 Task: Select the option "Only Workspace admins" in board creation restrictions.
Action: Mouse moved to (776, 342)
Screenshot: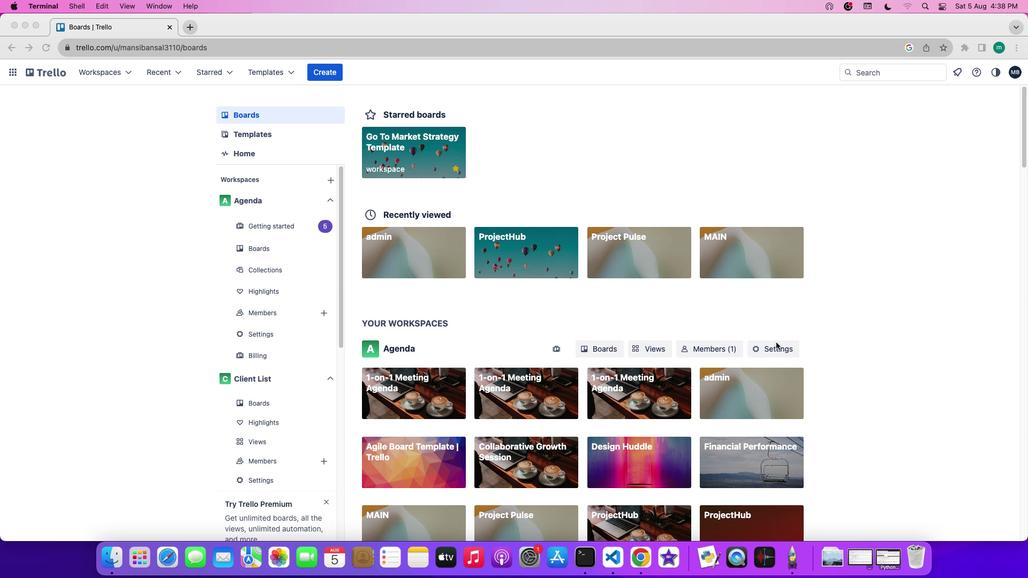 
Action: Mouse pressed left at (776, 342)
Screenshot: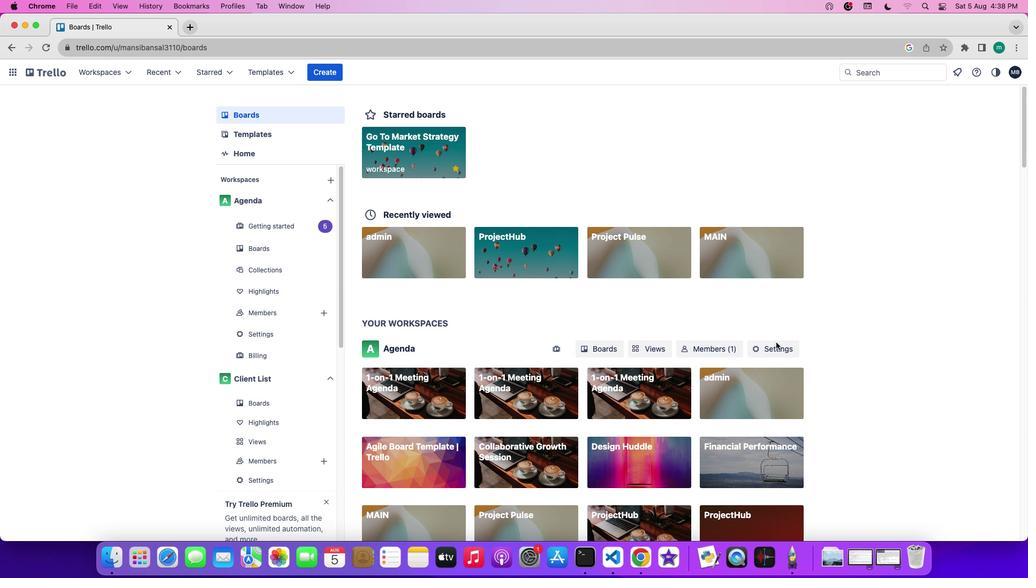 
Action: Mouse moved to (772, 348)
Screenshot: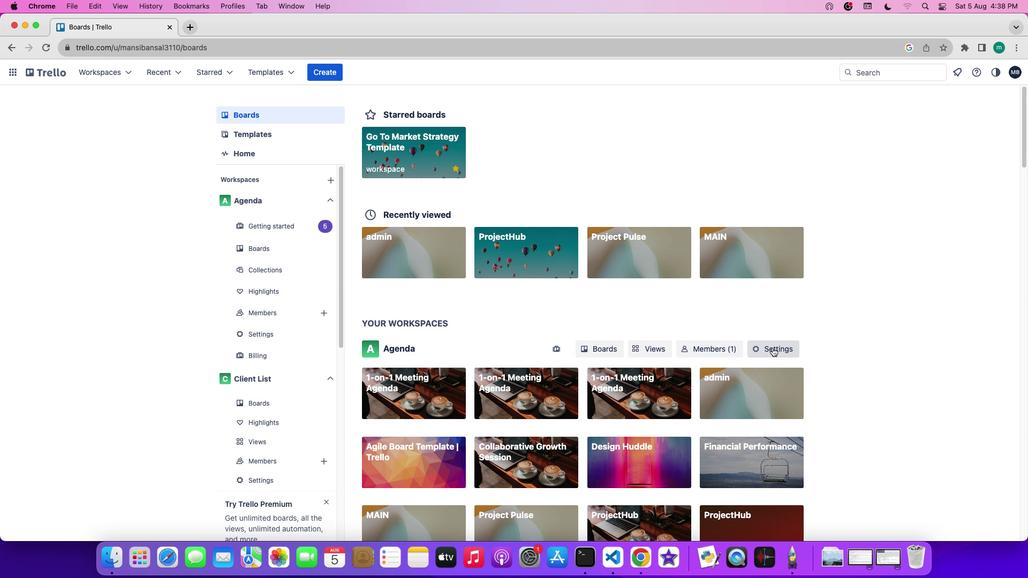 
Action: Mouse pressed left at (772, 348)
Screenshot: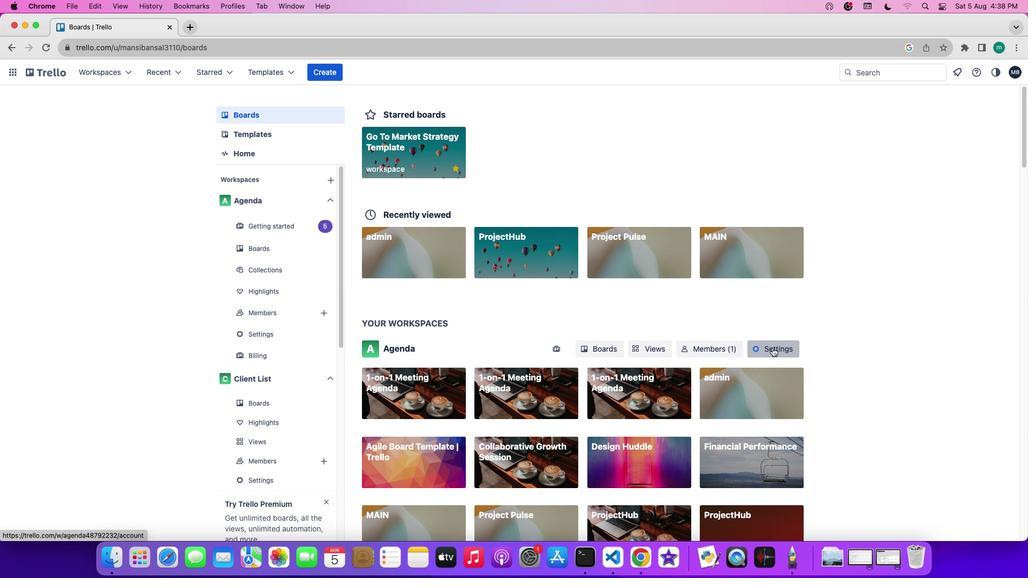 
Action: Mouse moved to (701, 430)
Screenshot: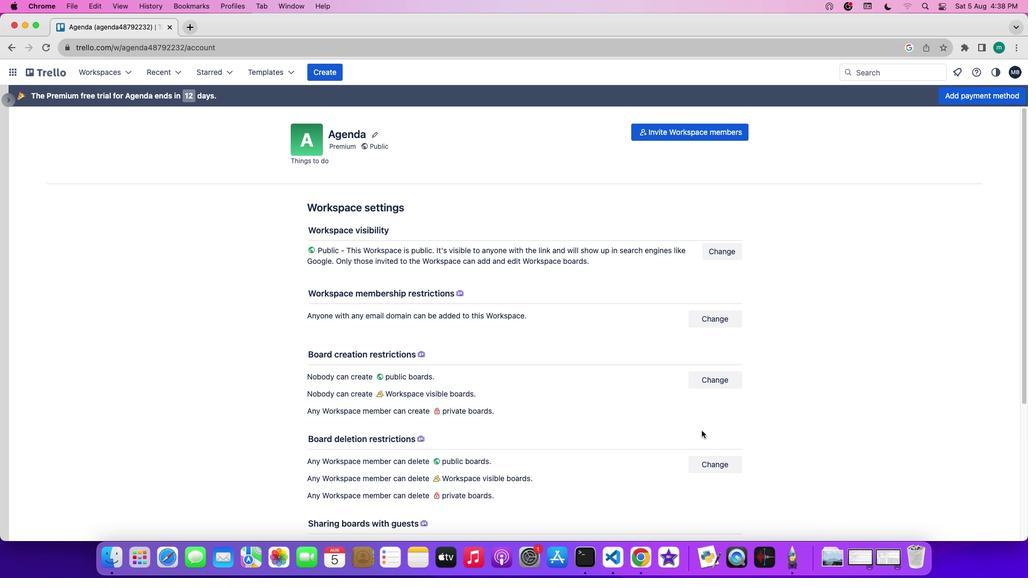 
Action: Mouse scrolled (701, 430) with delta (0, 0)
Screenshot: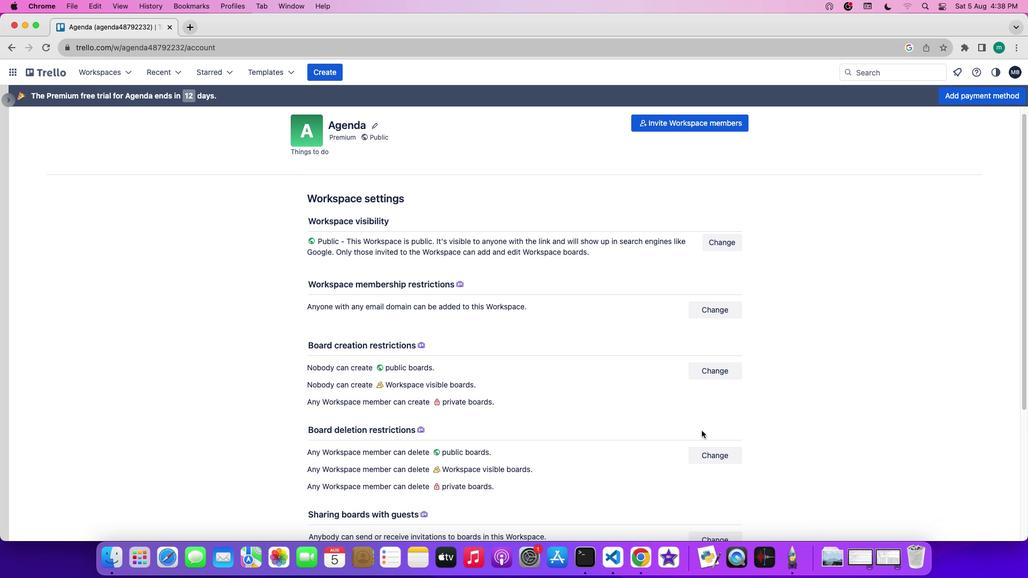 
Action: Mouse scrolled (701, 430) with delta (0, 0)
Screenshot: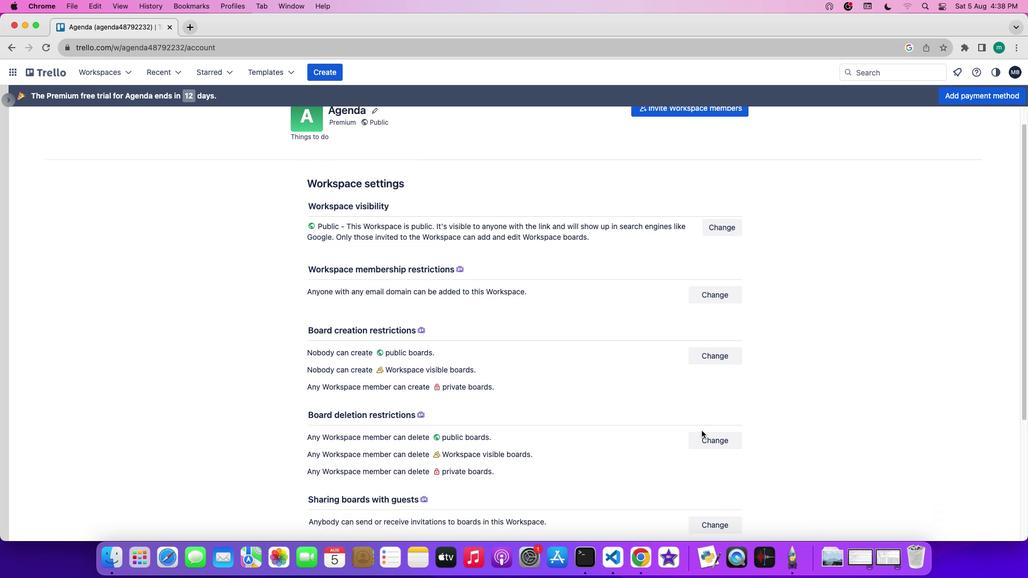 
Action: Mouse scrolled (701, 430) with delta (0, -1)
Screenshot: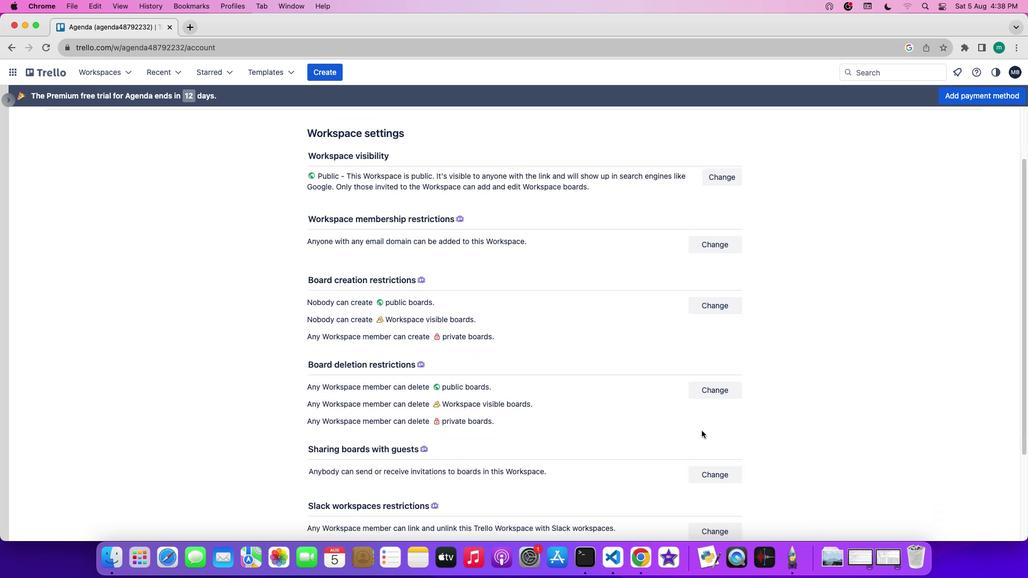 
Action: Mouse scrolled (701, 430) with delta (0, -1)
Screenshot: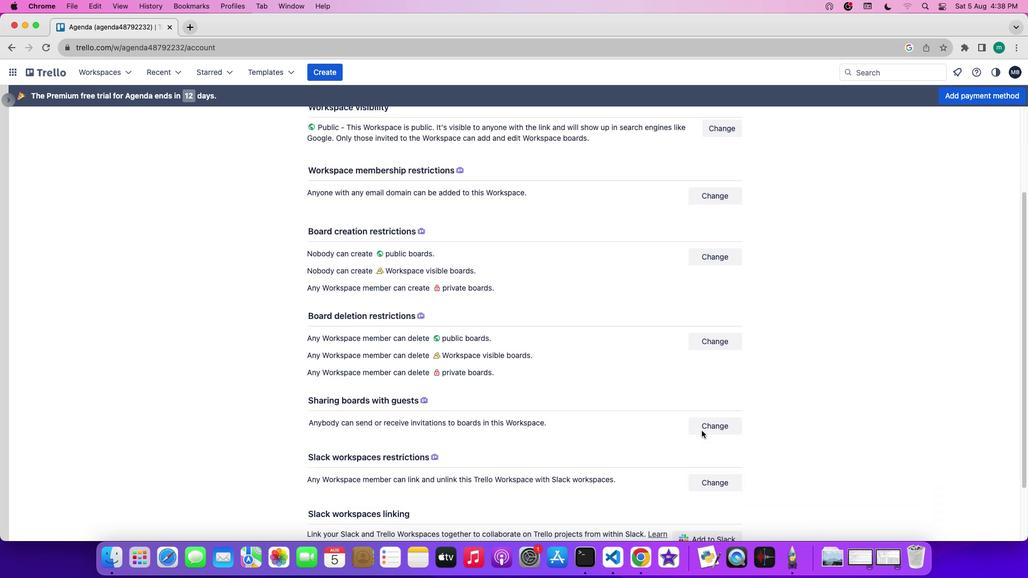 
Action: Mouse moved to (724, 228)
Screenshot: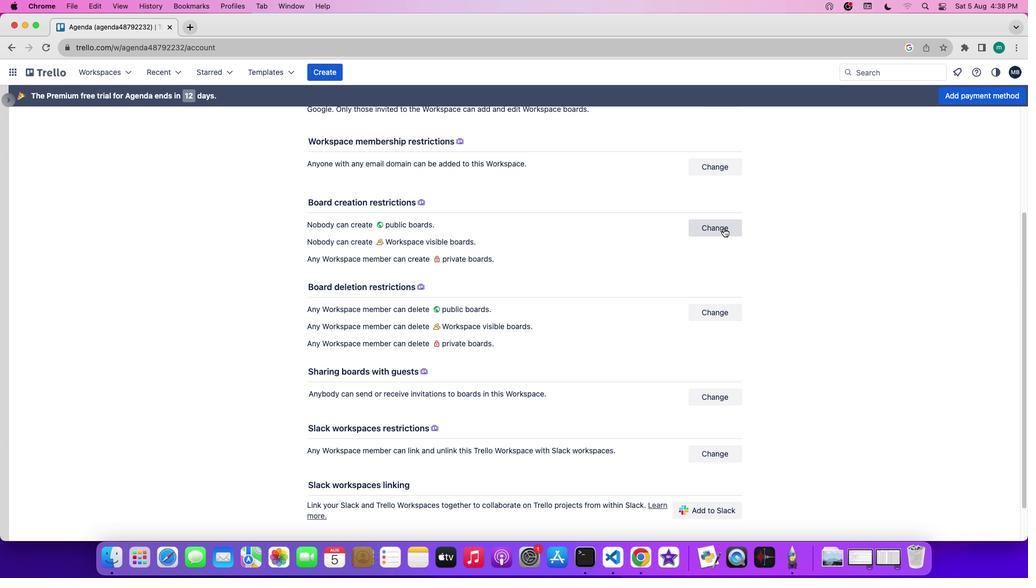 
Action: Mouse pressed left at (724, 228)
Screenshot: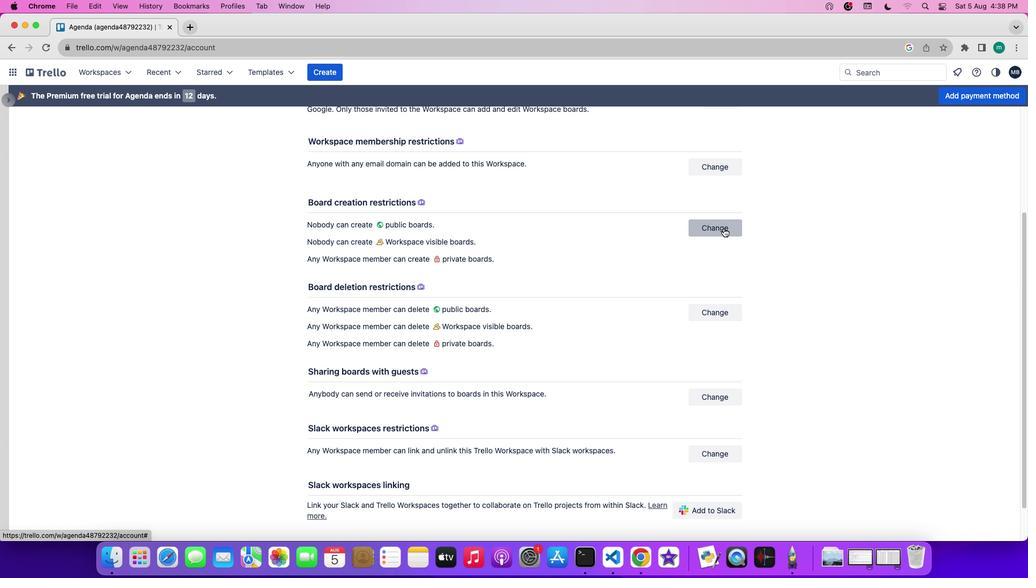 
Action: Mouse moved to (739, 486)
Screenshot: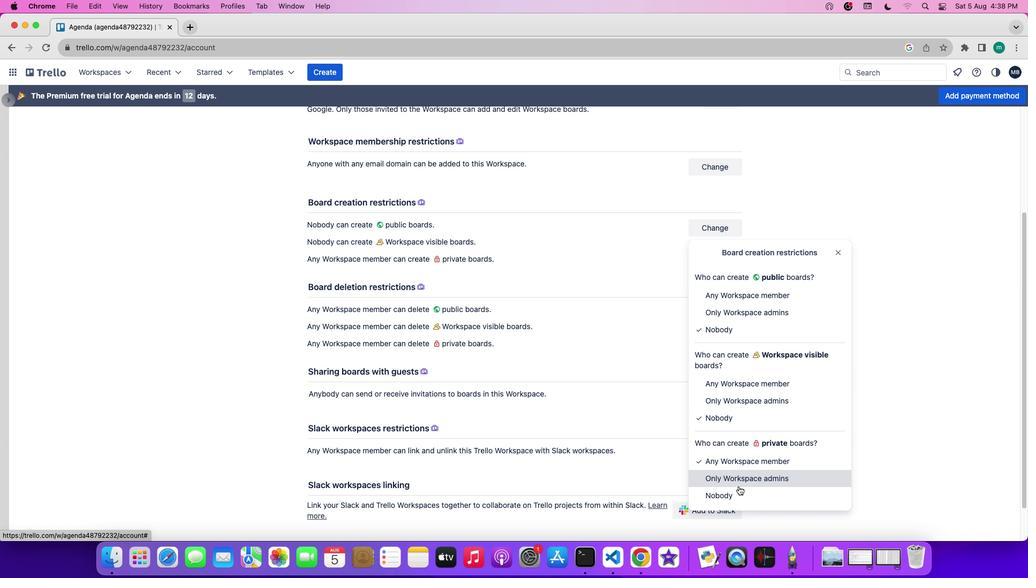 
Action: Mouse pressed left at (739, 486)
Screenshot: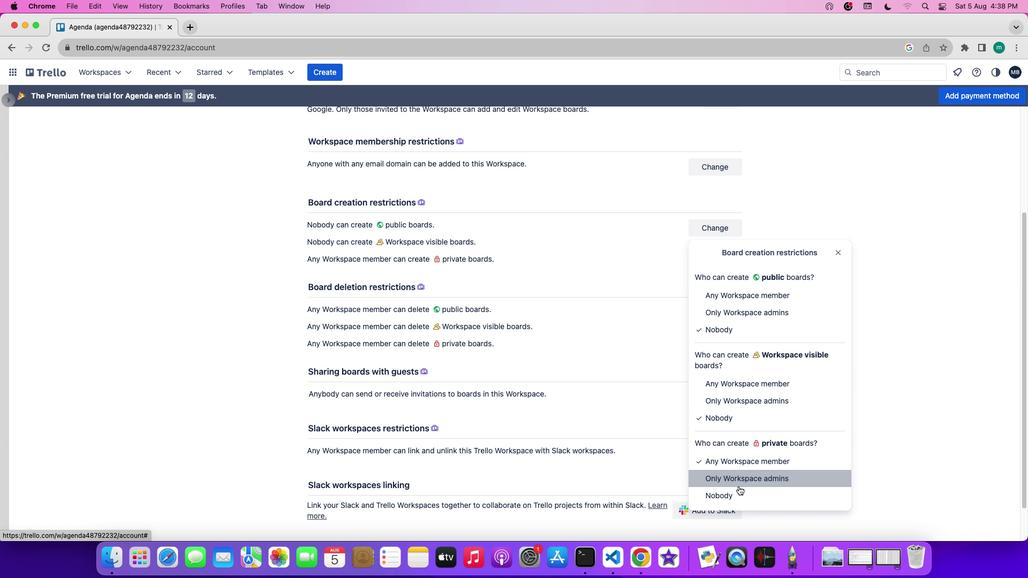 
Action: Mouse moved to (968, 461)
Screenshot: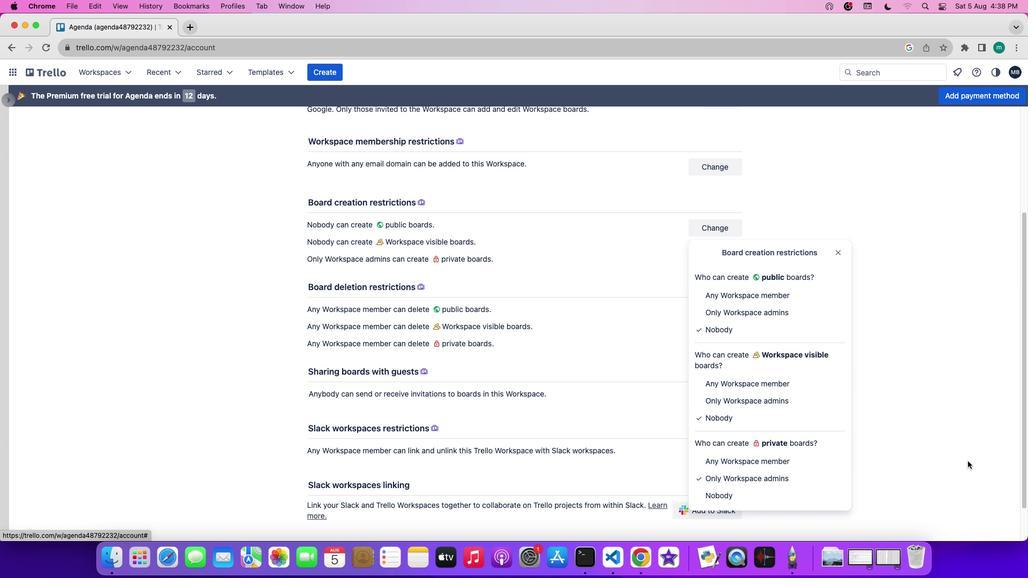 
